 Task: Enable the option "Show What's New after each update".
Action: Mouse moved to (1147, 26)
Screenshot: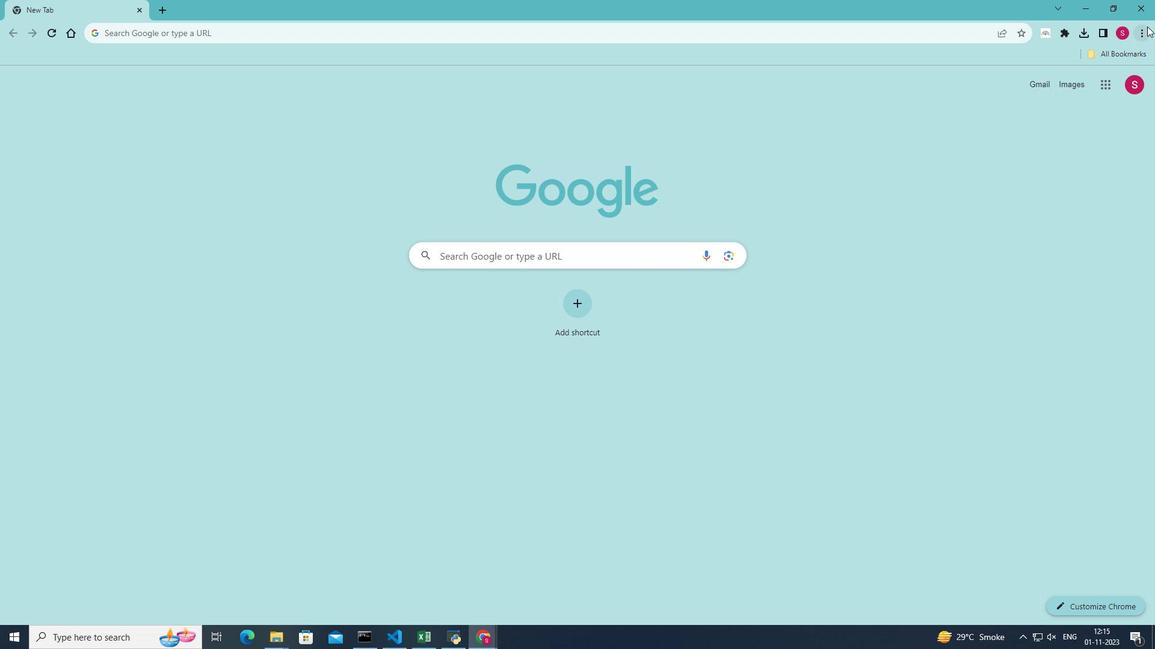 
Action: Mouse pressed left at (1147, 26)
Screenshot: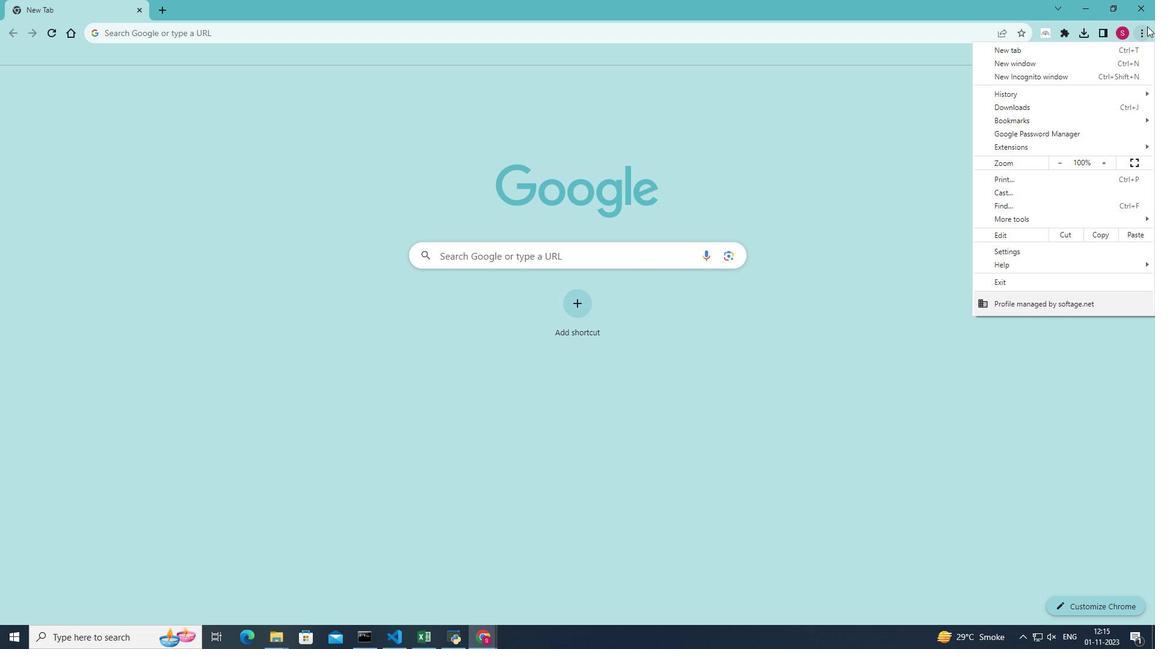 
Action: Mouse moved to (995, 214)
Screenshot: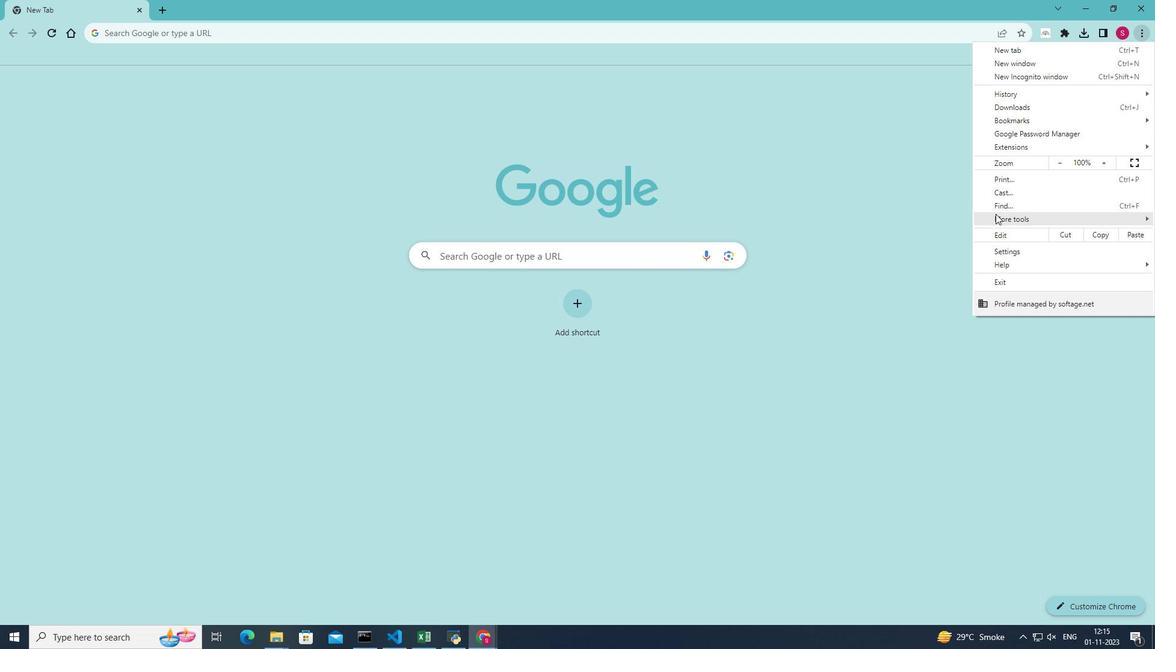 
Action: Mouse pressed left at (995, 214)
Screenshot: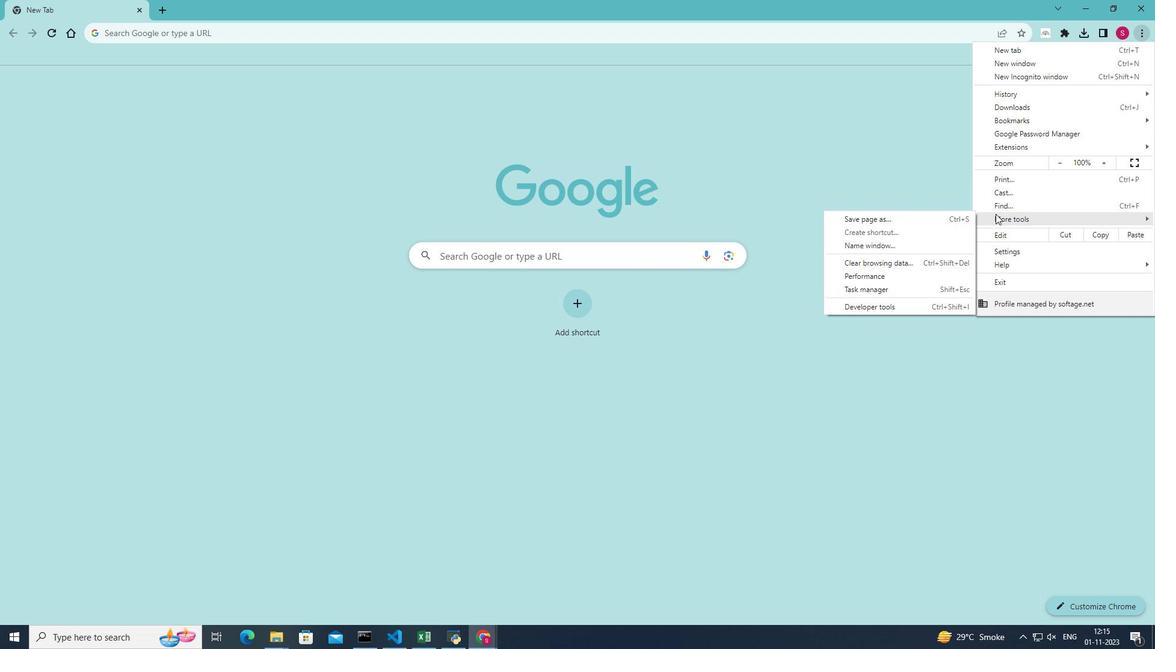 
Action: Mouse moved to (877, 307)
Screenshot: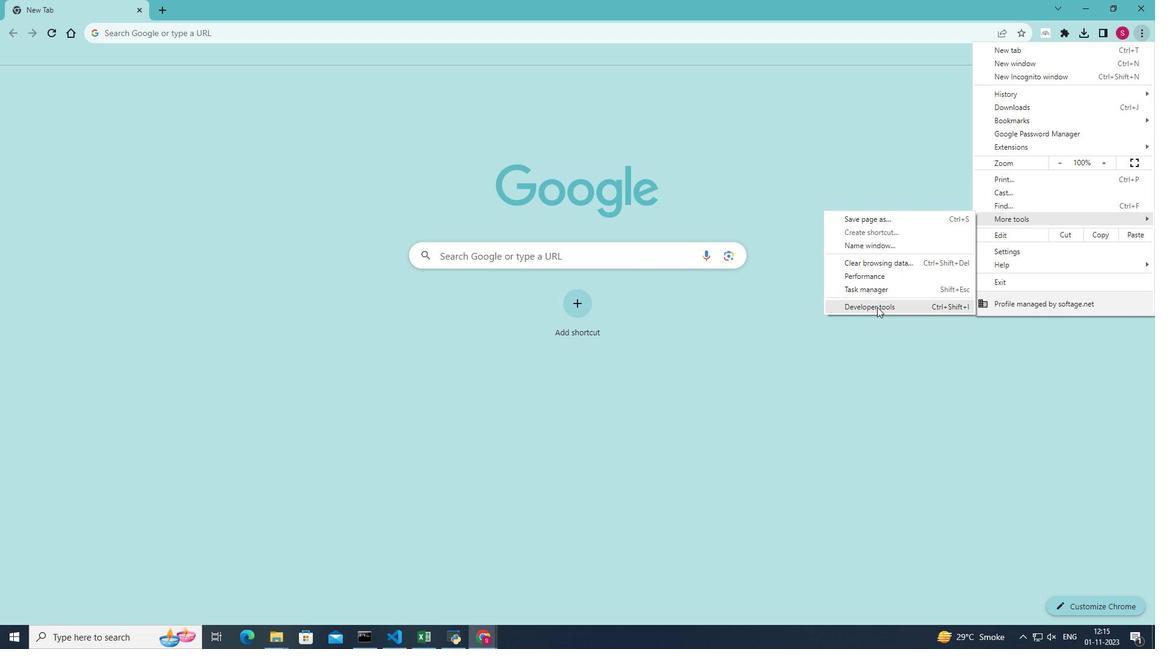
Action: Mouse pressed left at (877, 307)
Screenshot: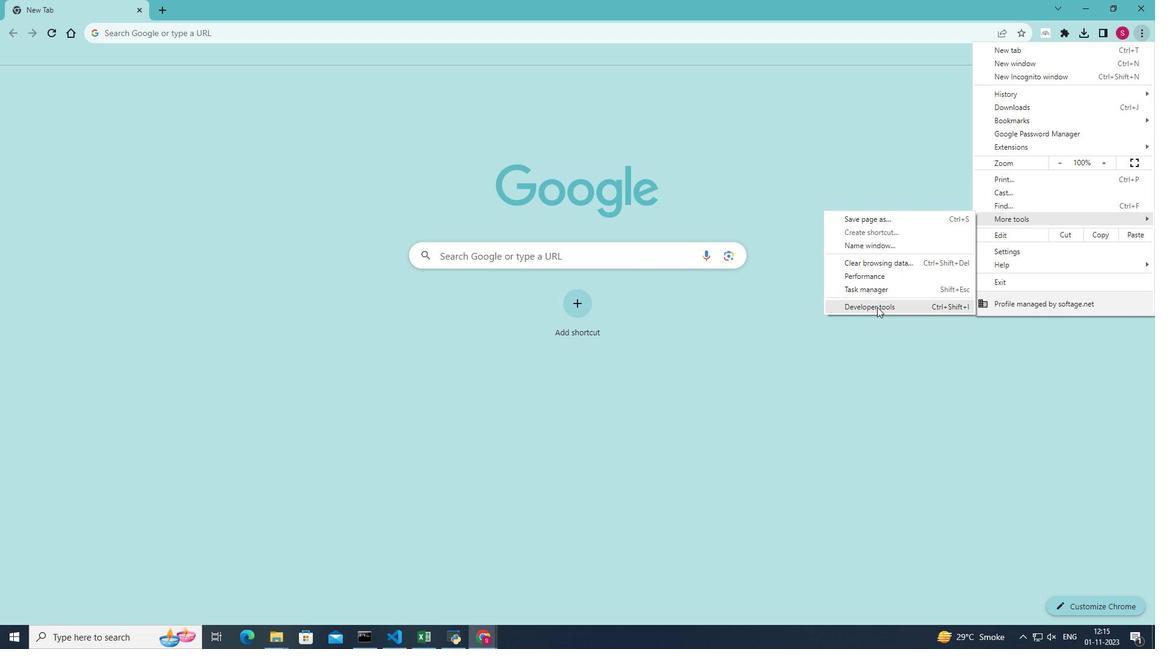 
Action: Mouse moved to (1110, 68)
Screenshot: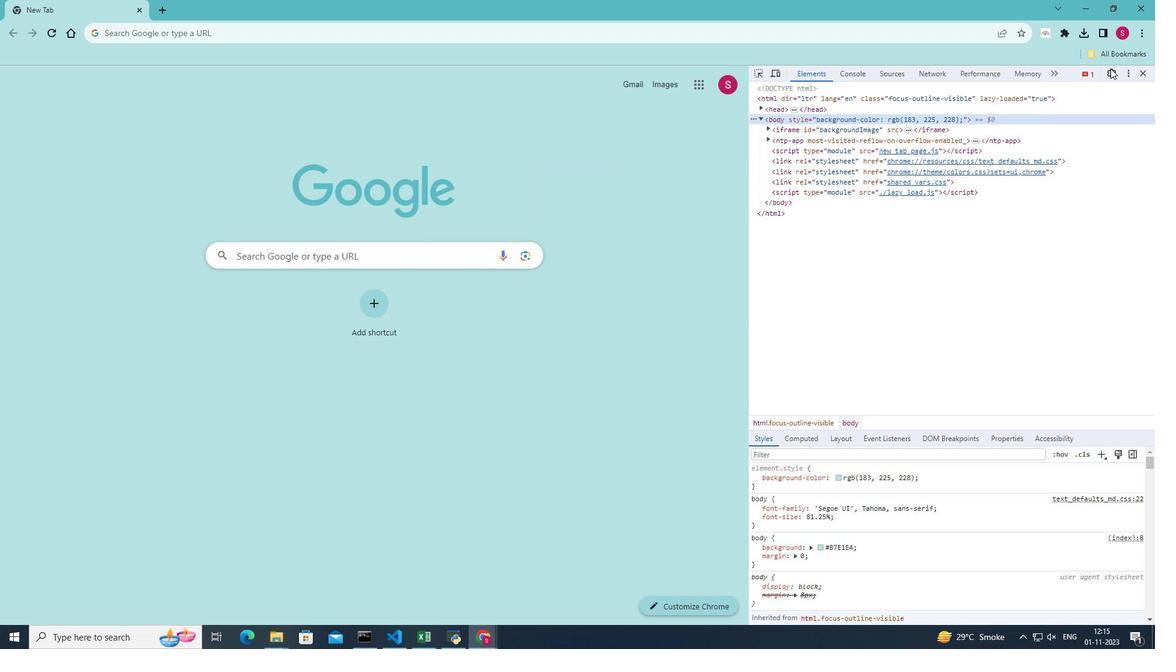 
Action: Mouse pressed left at (1110, 68)
Screenshot: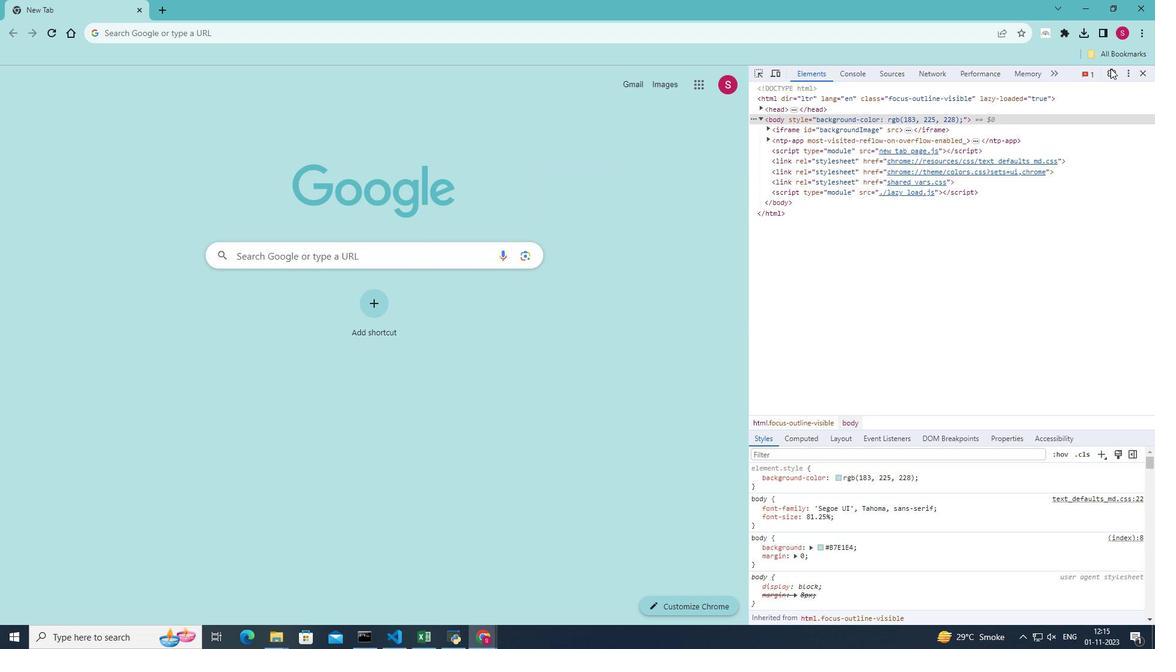 
Action: Mouse moved to (844, 309)
Screenshot: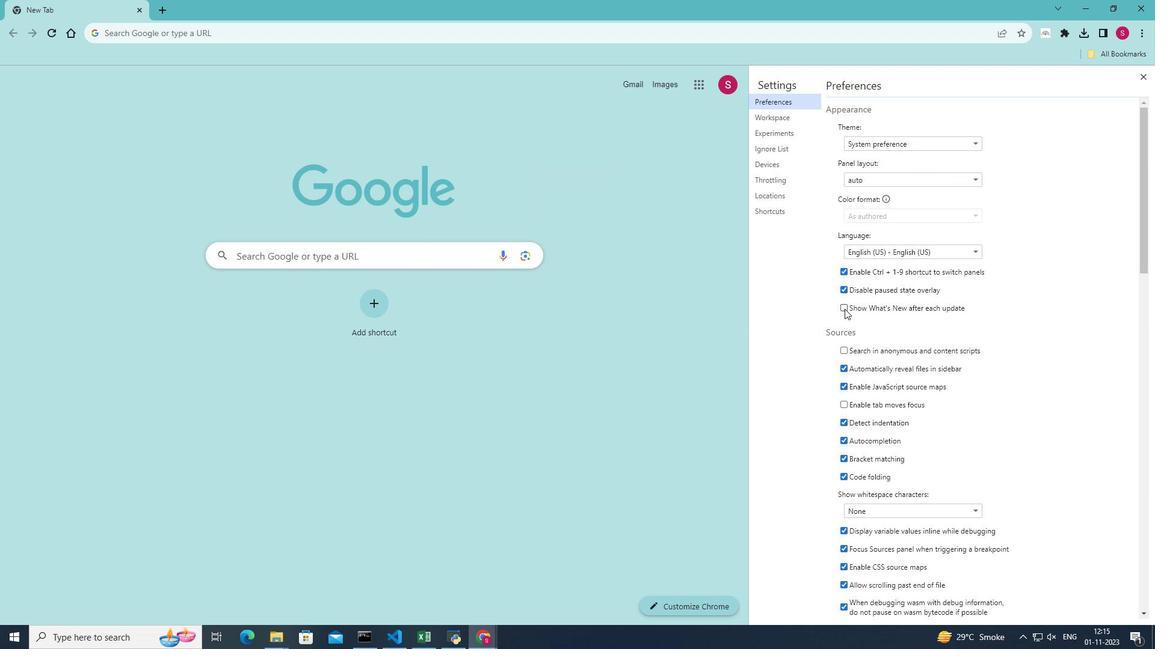 
Action: Mouse pressed left at (844, 309)
Screenshot: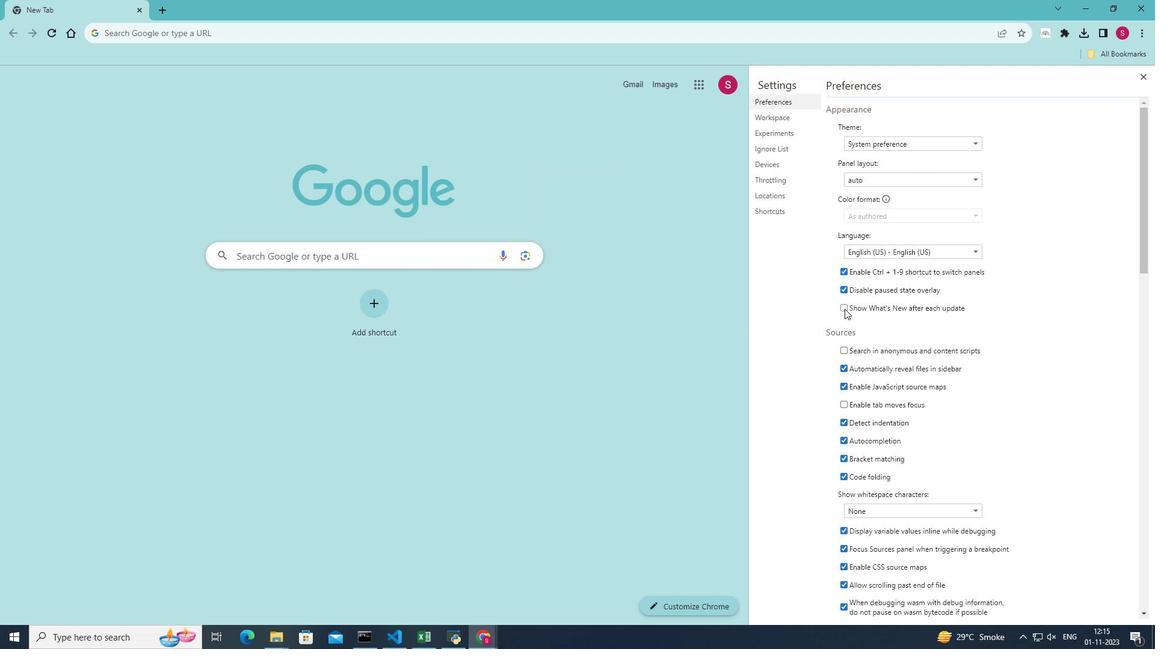 
